 Task: Set the transport protocol for RTP stream output to "TCP".
Action: Mouse moved to (107, 12)
Screenshot: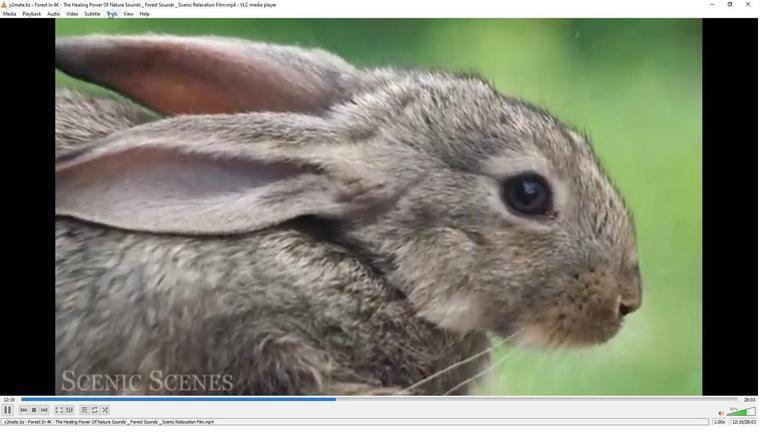 
Action: Mouse pressed left at (107, 12)
Screenshot: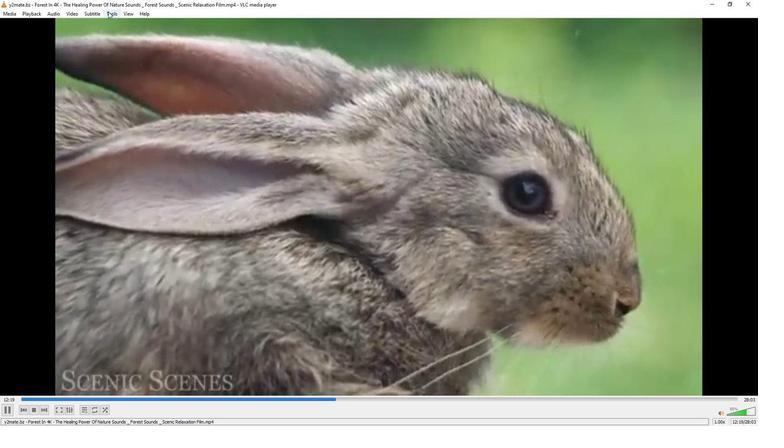 
Action: Mouse moved to (129, 107)
Screenshot: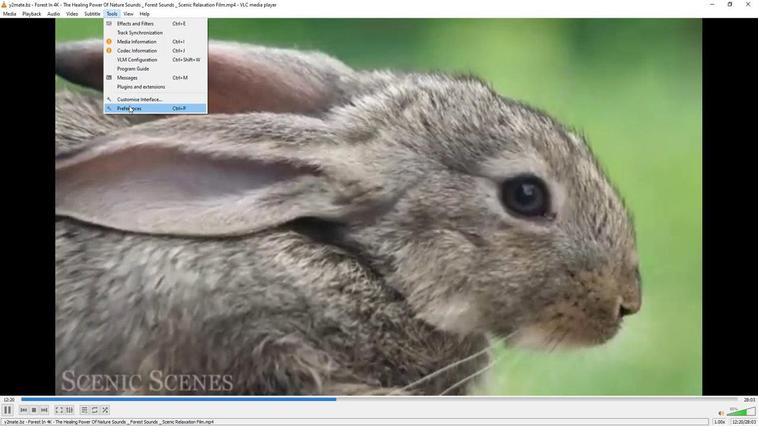 
Action: Mouse pressed left at (129, 107)
Screenshot: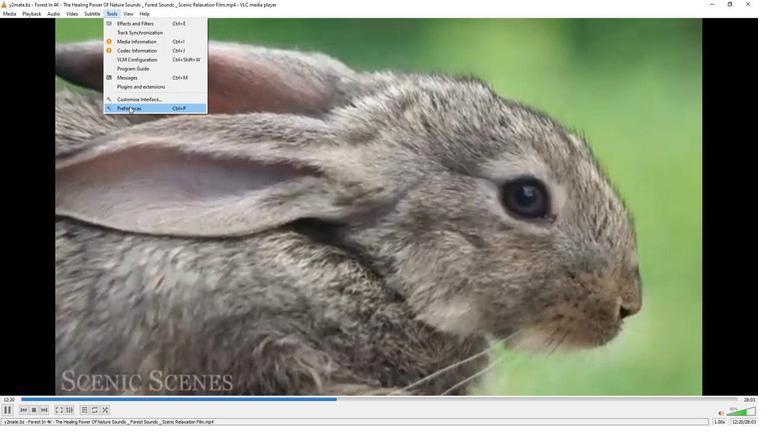 
Action: Mouse moved to (249, 348)
Screenshot: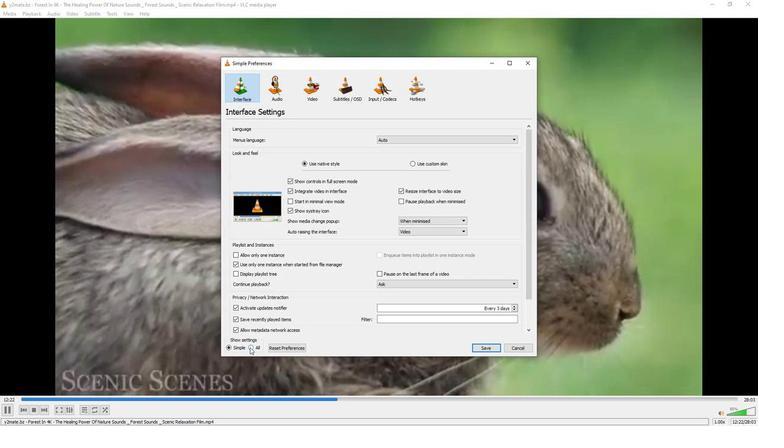 
Action: Mouse pressed left at (249, 348)
Screenshot: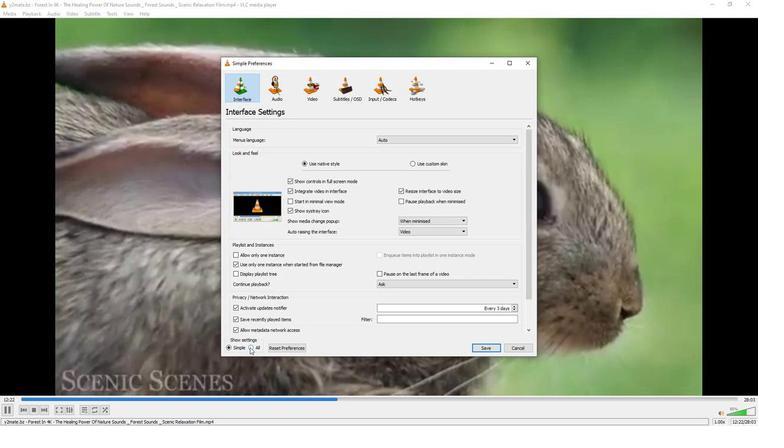 
Action: Mouse moved to (248, 267)
Screenshot: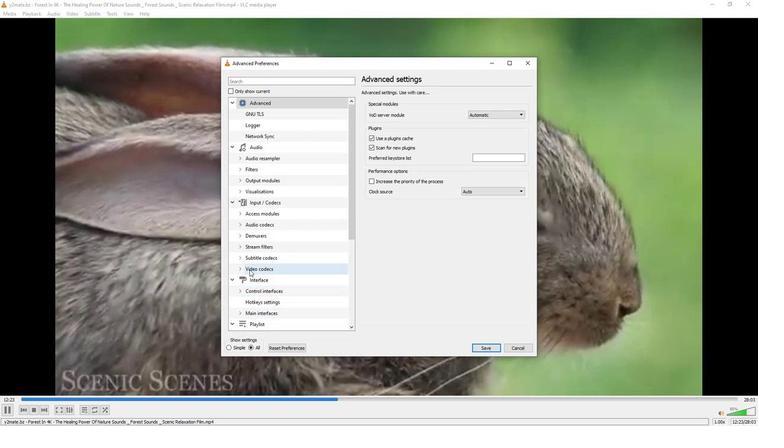 
Action: Mouse scrolled (248, 267) with delta (0, 0)
Screenshot: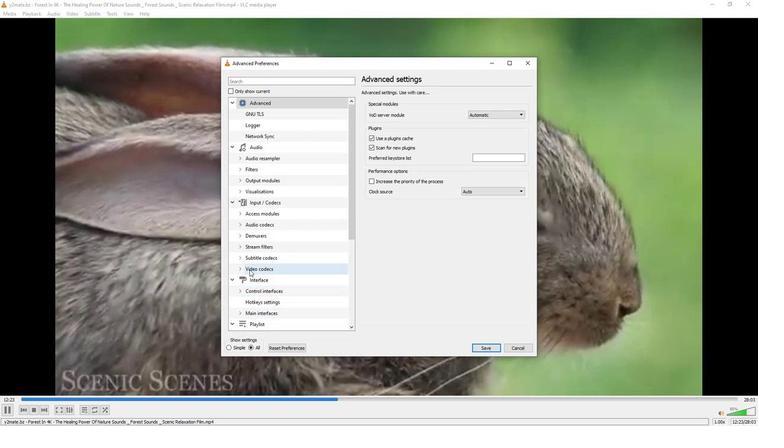
Action: Mouse moved to (246, 262)
Screenshot: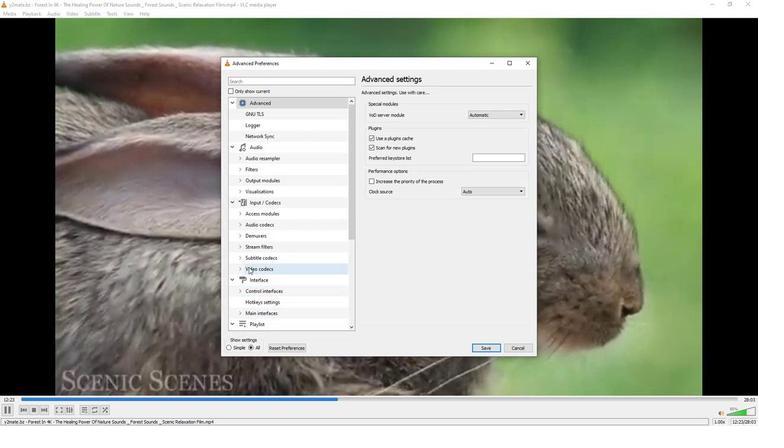 
Action: Mouse scrolled (246, 261) with delta (0, 0)
Screenshot: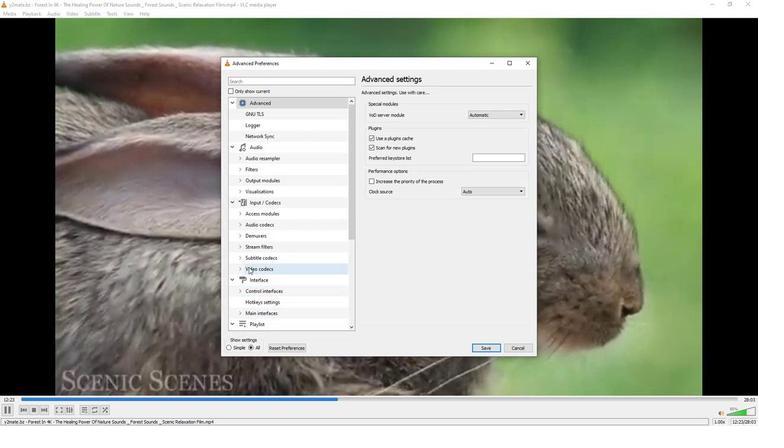 
Action: Mouse moved to (244, 257)
Screenshot: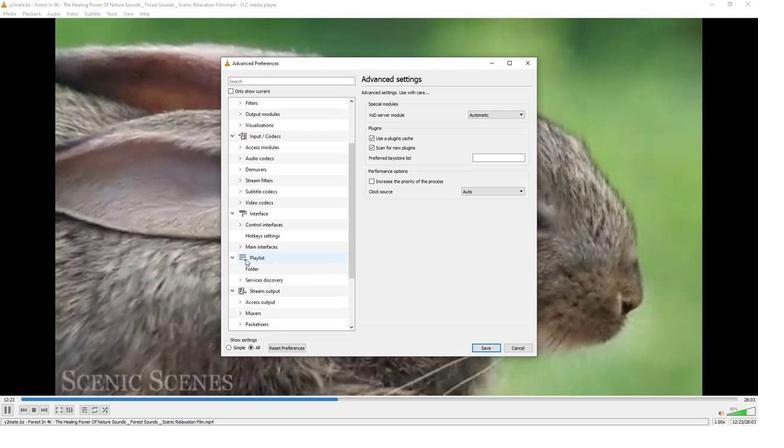 
Action: Mouse scrolled (244, 257) with delta (0, 0)
Screenshot: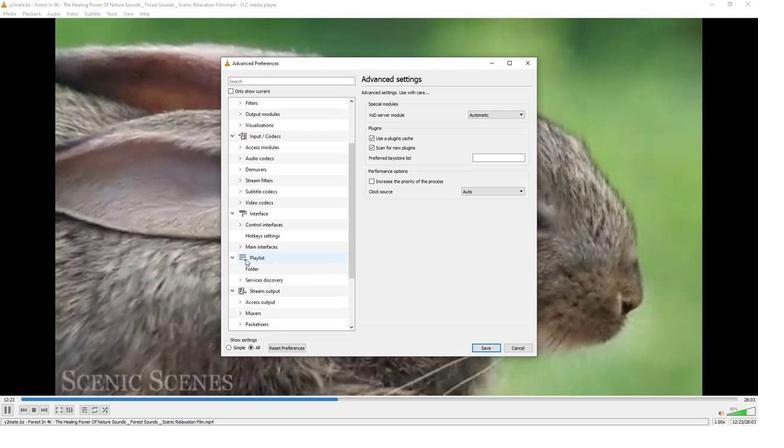 
Action: Mouse moved to (239, 302)
Screenshot: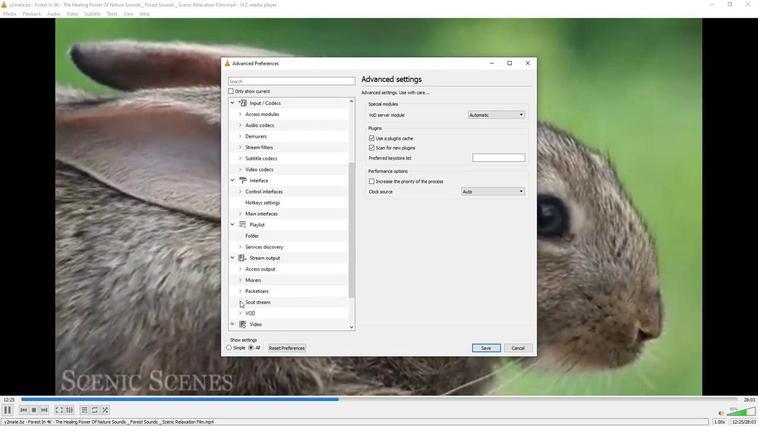 
Action: Mouse pressed left at (239, 302)
Screenshot: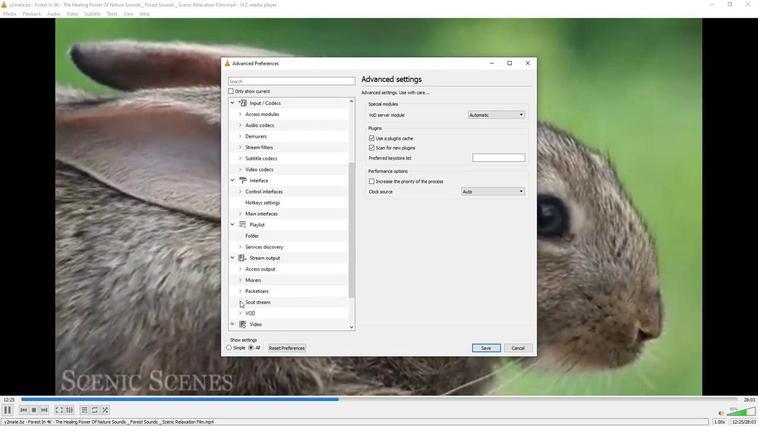 
Action: Mouse moved to (262, 287)
Screenshot: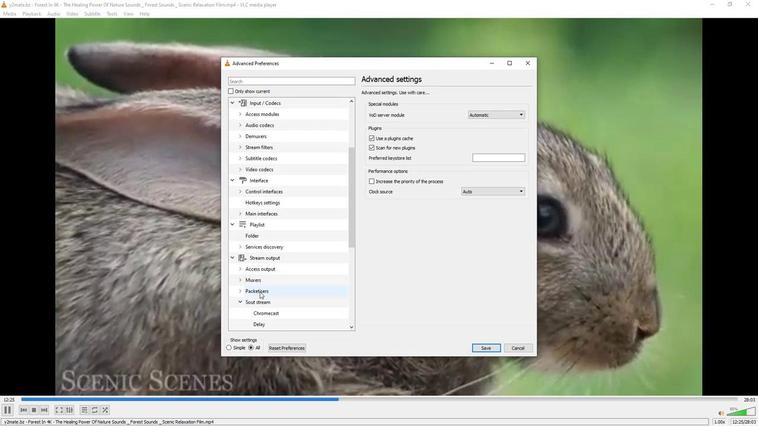 
Action: Mouse scrolled (262, 287) with delta (0, 0)
Screenshot: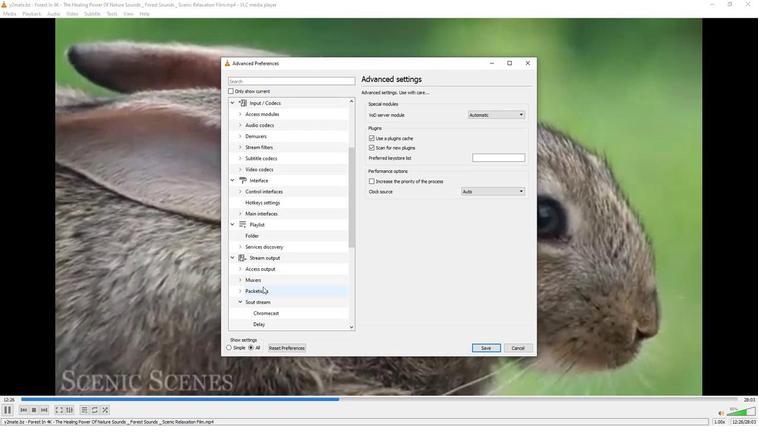 
Action: Mouse scrolled (262, 287) with delta (0, 0)
Screenshot: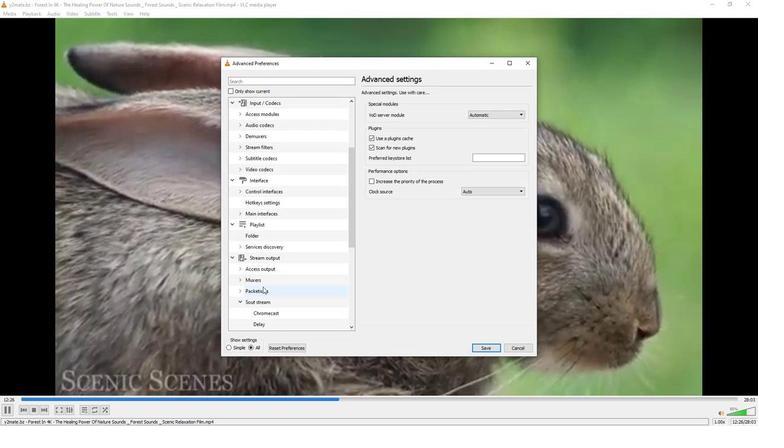 
Action: Mouse moved to (262, 287)
Screenshot: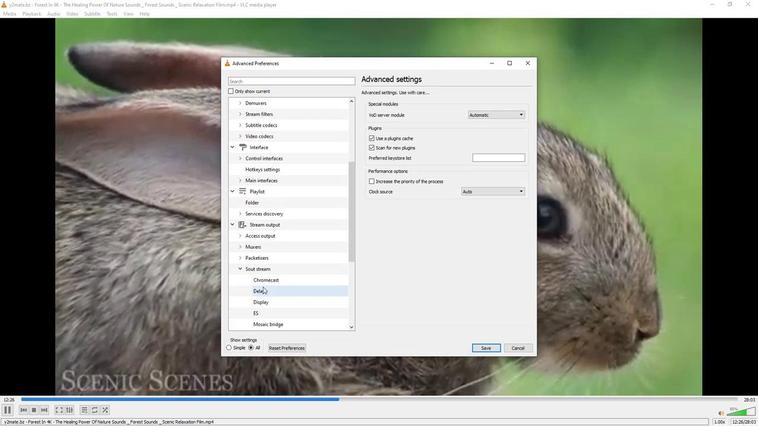 
Action: Mouse scrolled (262, 286) with delta (0, 0)
Screenshot: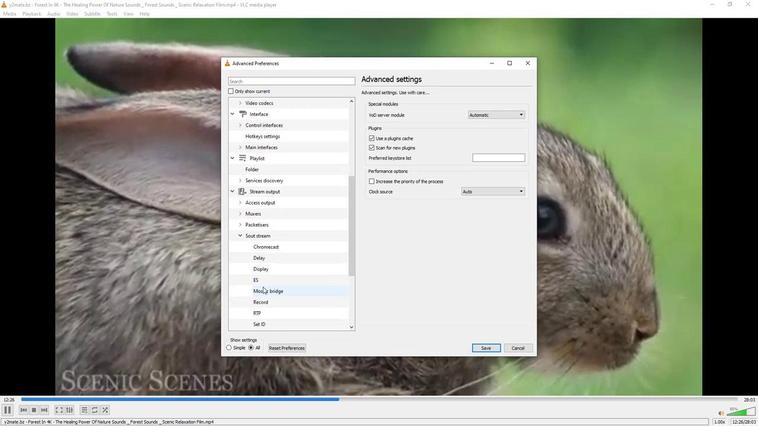 
Action: Mouse moved to (257, 278)
Screenshot: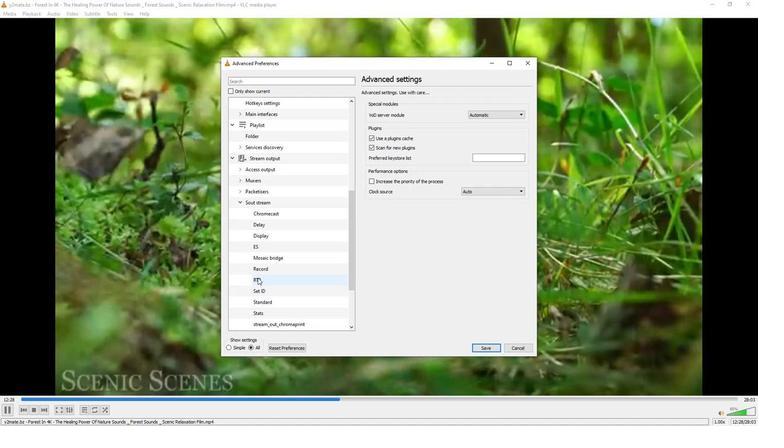 
Action: Mouse pressed left at (257, 278)
Screenshot: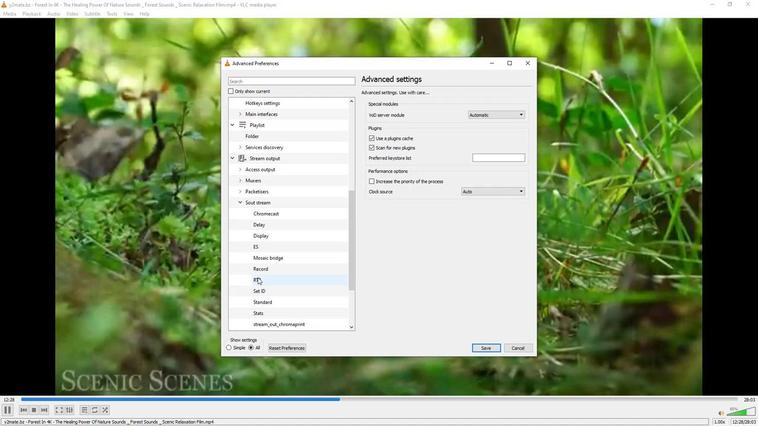 
Action: Mouse moved to (523, 200)
Screenshot: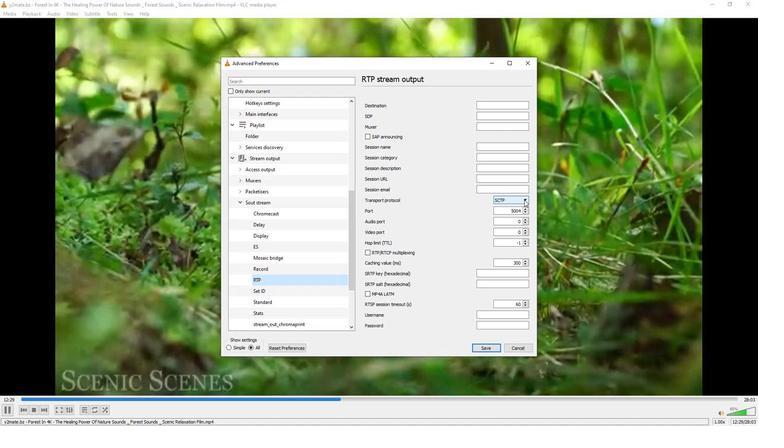 
Action: Mouse pressed left at (523, 200)
Screenshot: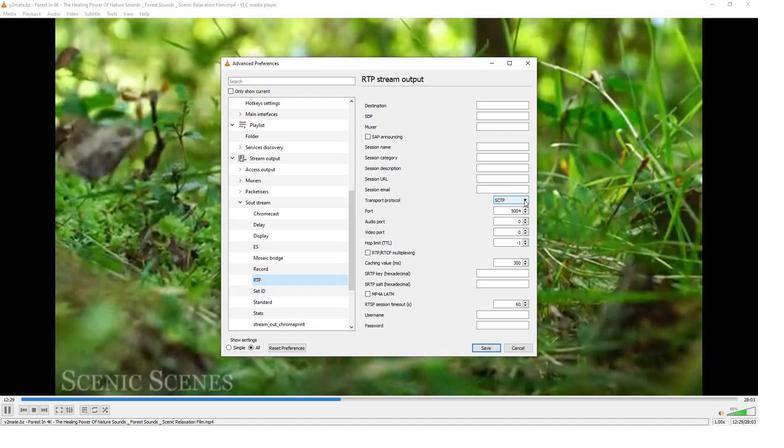 
Action: Mouse moved to (494, 217)
Screenshot: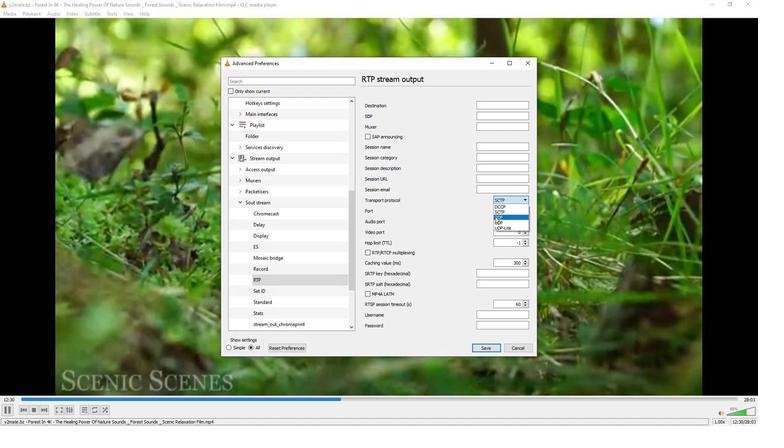 
Action: Mouse pressed left at (494, 217)
Screenshot: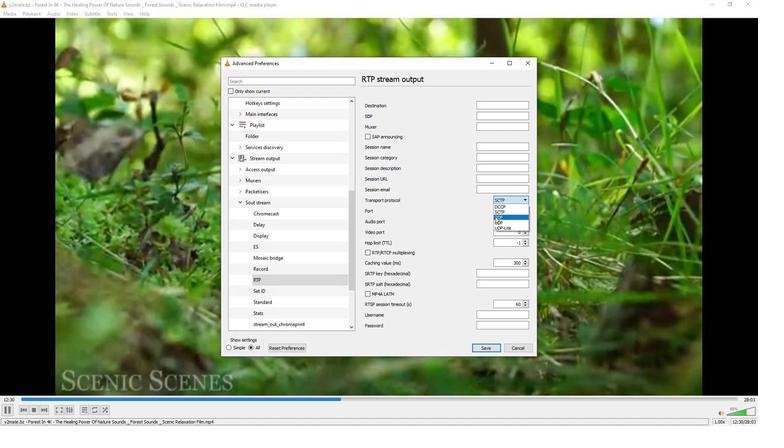 
Action: Mouse moved to (466, 252)
Screenshot: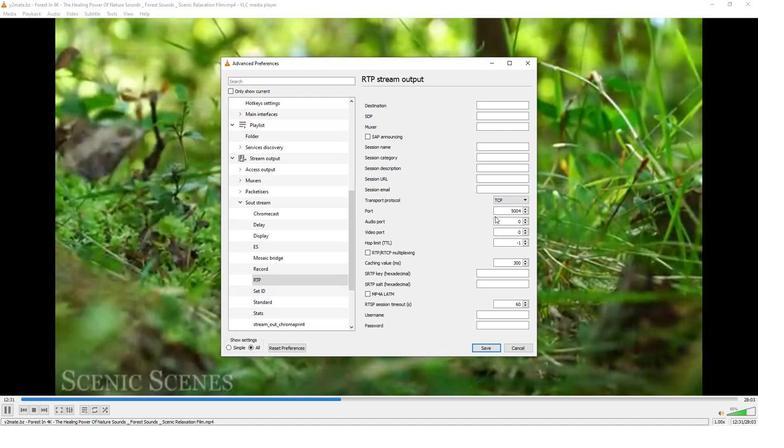 
